 Task: Reply to email with the signature Connor Wood with the subject Thank you for a review from softage.10@softage.net with the message Thank you for submitting the proposal. We will review it and get back to you with our feedback within the next week. with BCC to softage.6@softage.net with an attached document Design_specifications.pdf
Action: Mouse moved to (1002, 166)
Screenshot: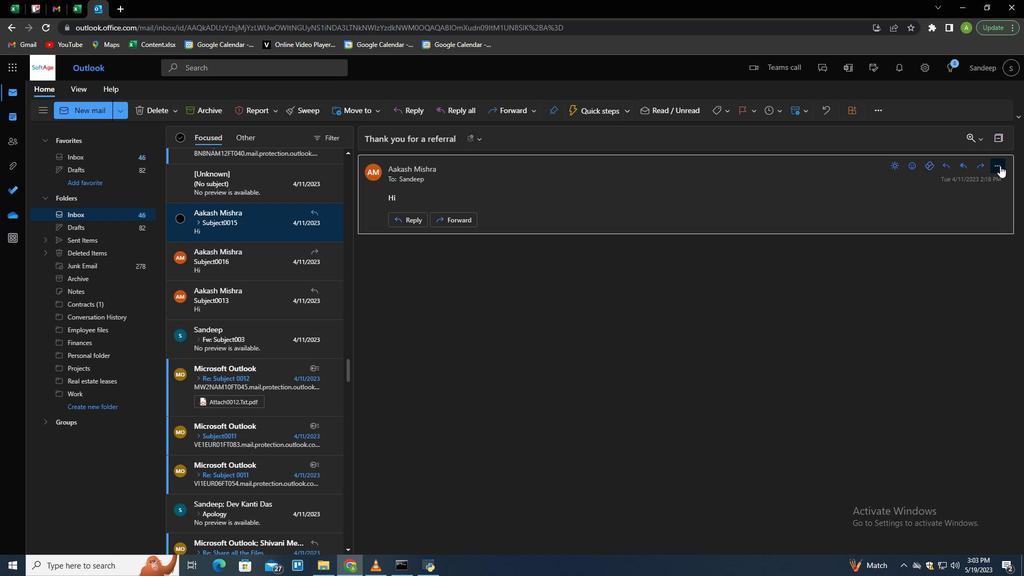 
Action: Mouse pressed left at (1002, 166)
Screenshot: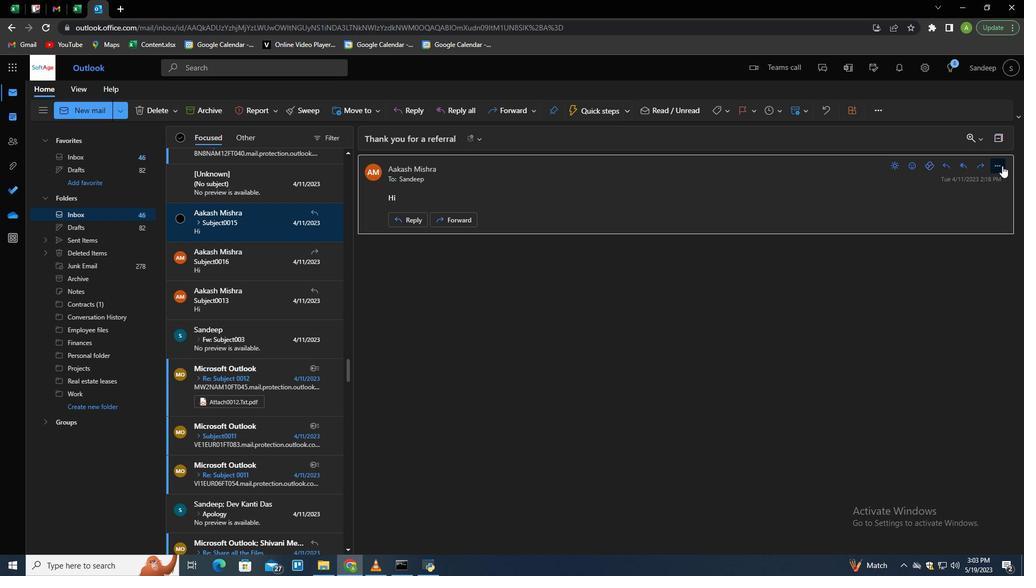 
Action: Mouse moved to (949, 178)
Screenshot: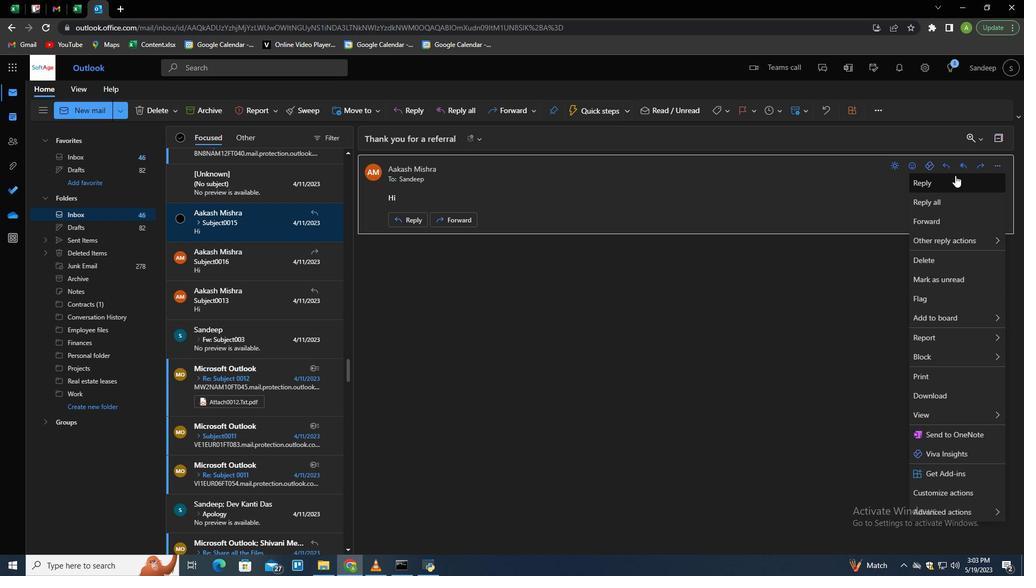 
Action: Mouse pressed left at (949, 178)
Screenshot: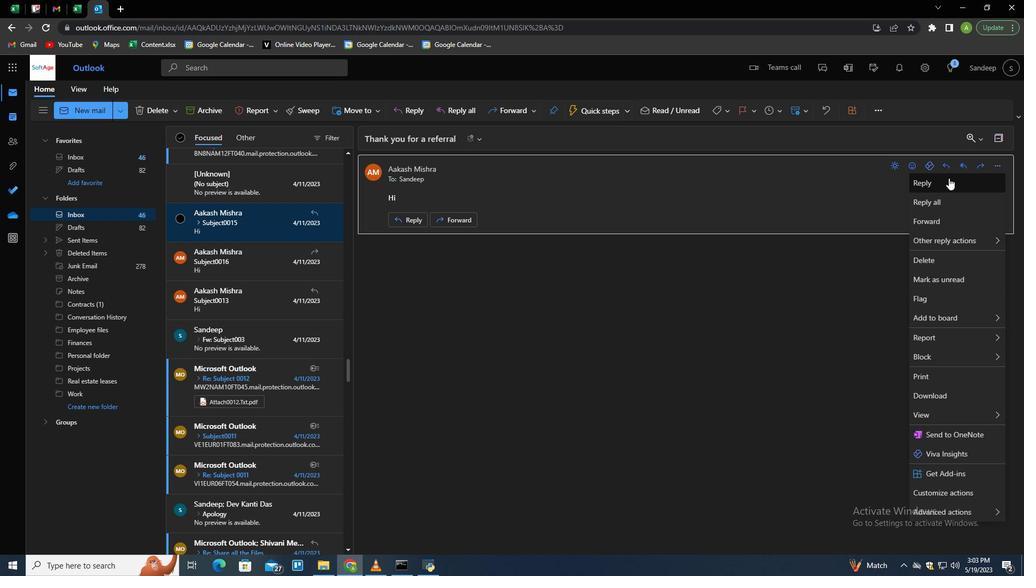 
Action: Mouse moved to (374, 301)
Screenshot: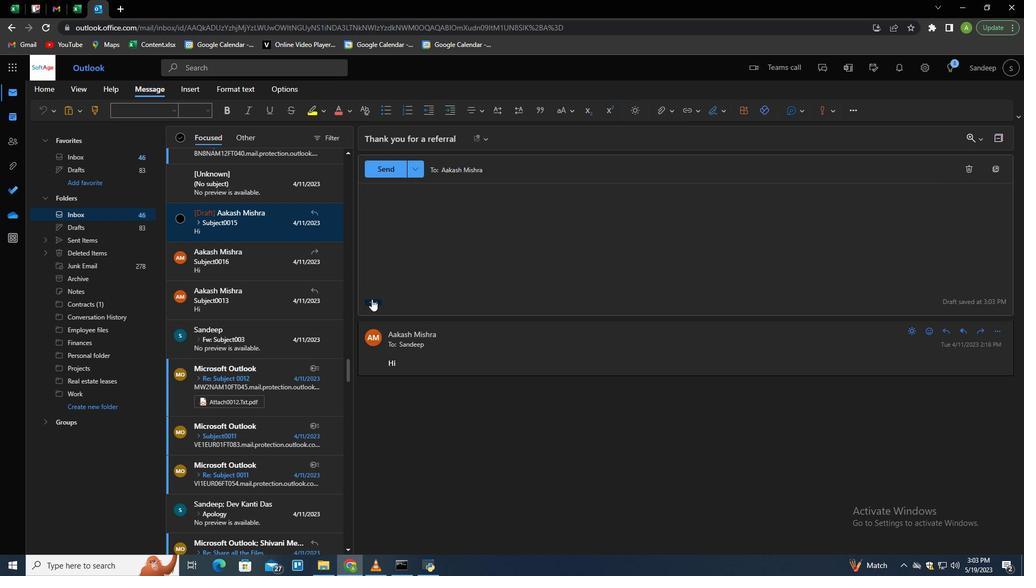 
Action: Mouse pressed left at (374, 301)
Screenshot: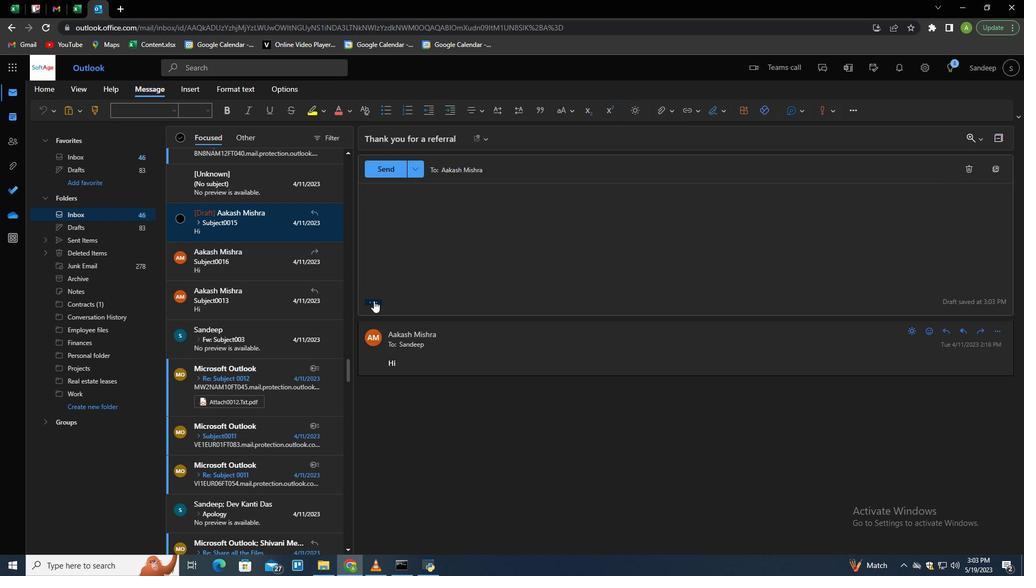 
Action: Mouse moved to (717, 116)
Screenshot: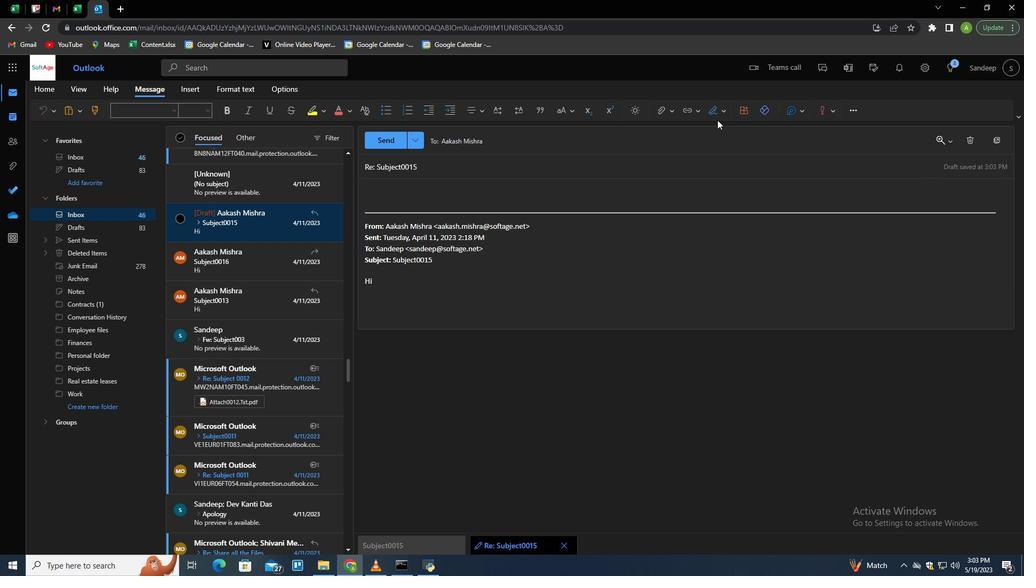 
Action: Mouse pressed left at (717, 116)
Screenshot: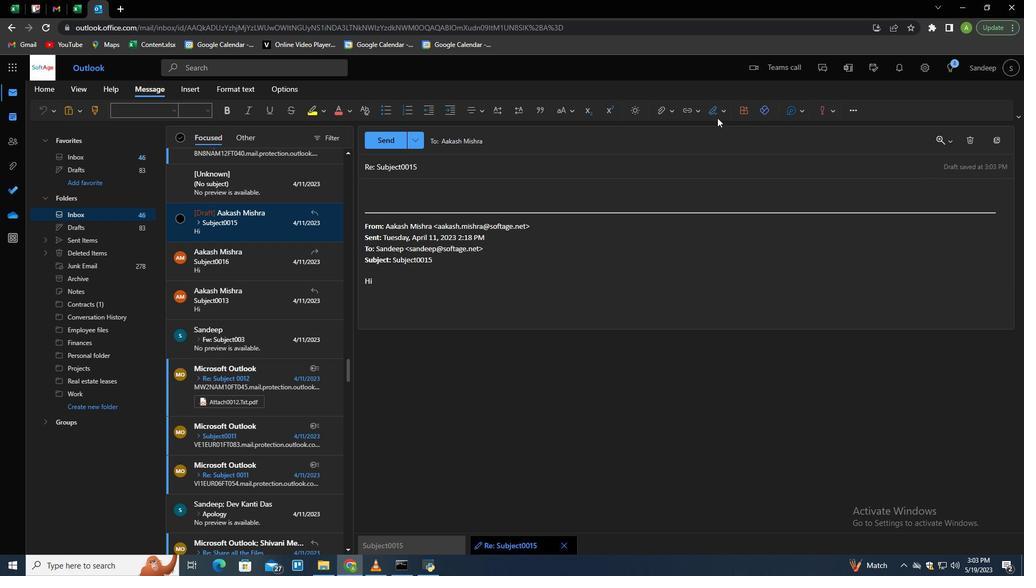
Action: Mouse moved to (700, 153)
Screenshot: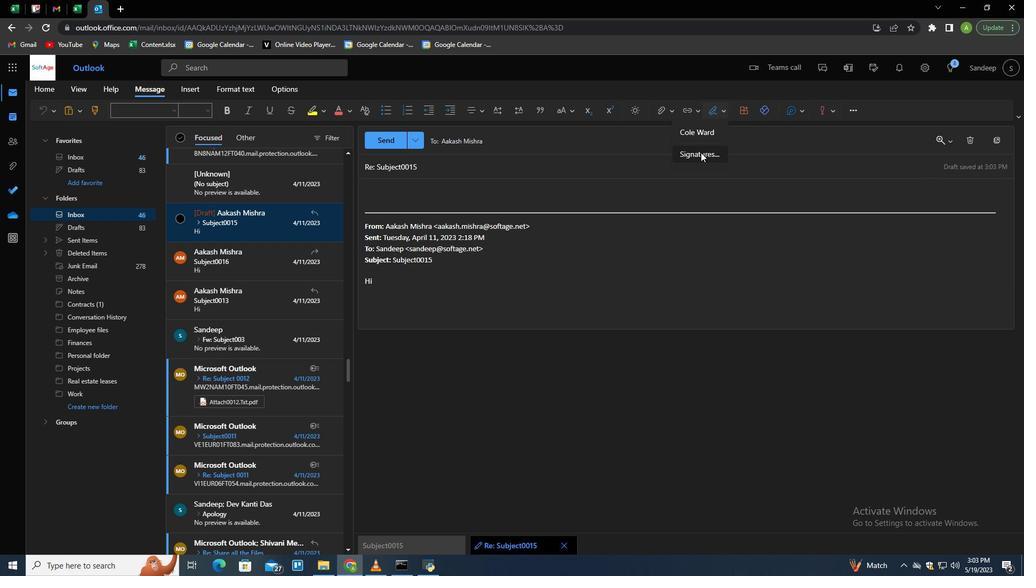 
Action: Mouse pressed left at (700, 153)
Screenshot: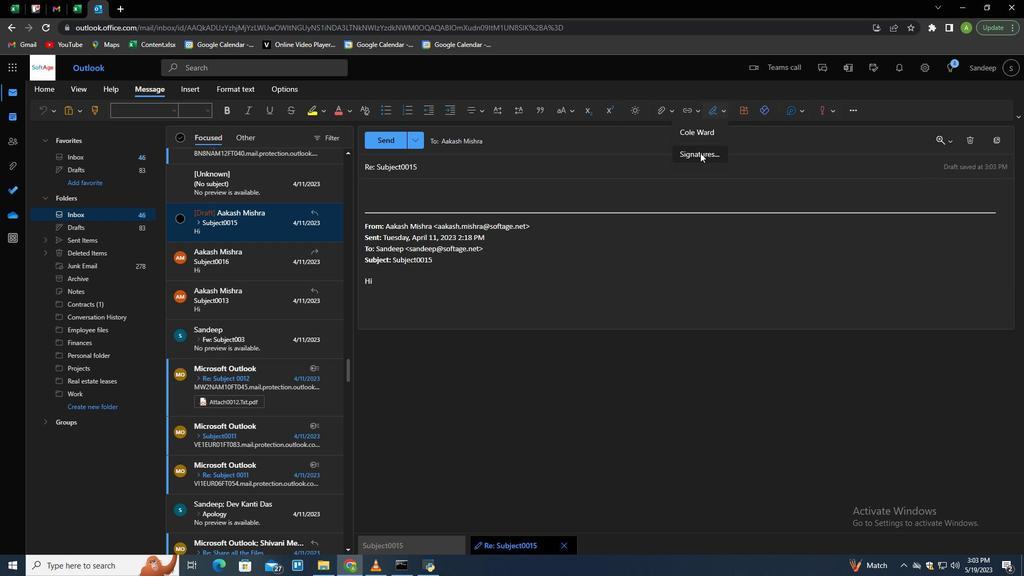 
Action: Mouse moved to (718, 190)
Screenshot: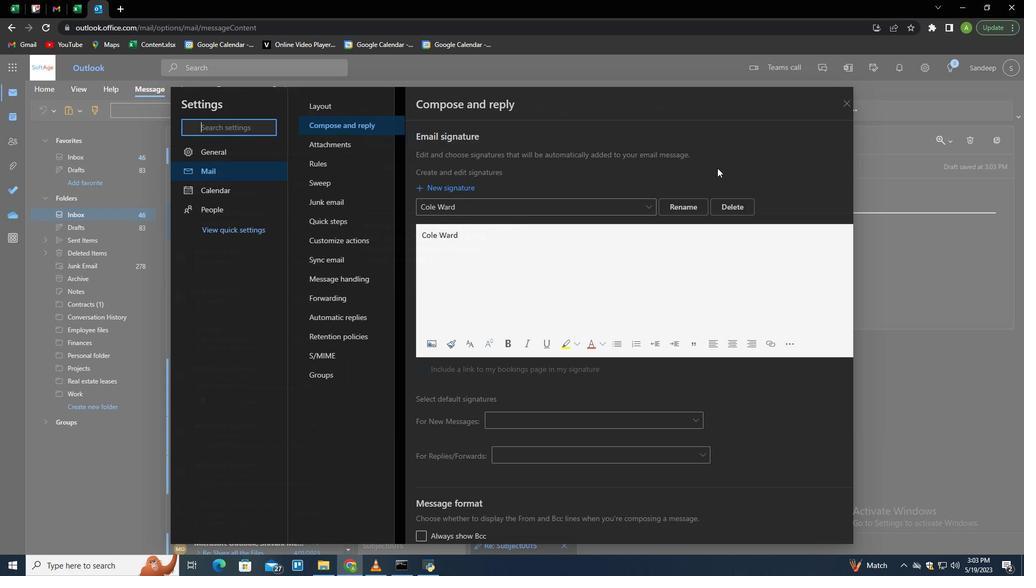 
Action: Mouse pressed left at (718, 190)
Screenshot: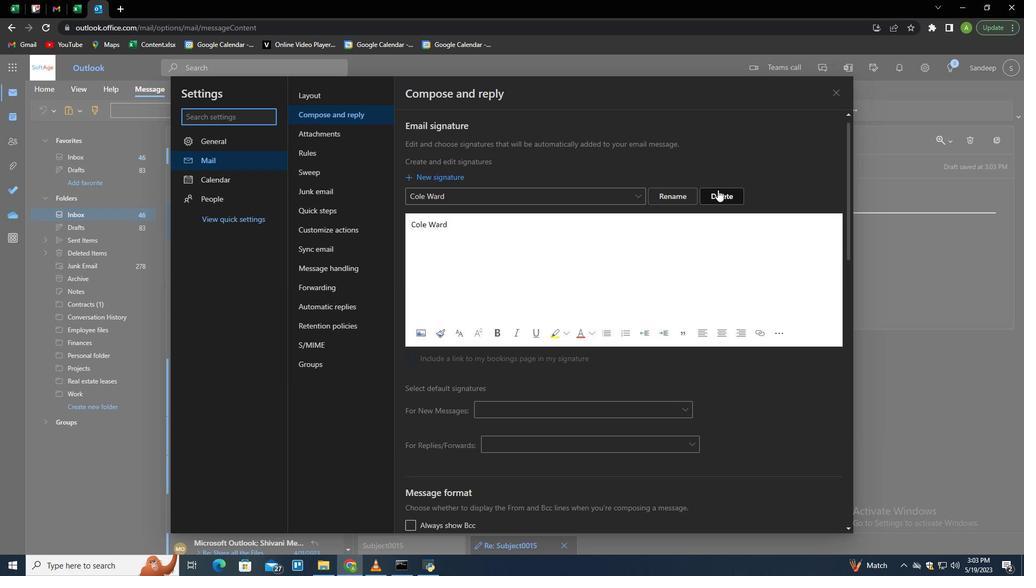 
Action: Mouse moved to (709, 196)
Screenshot: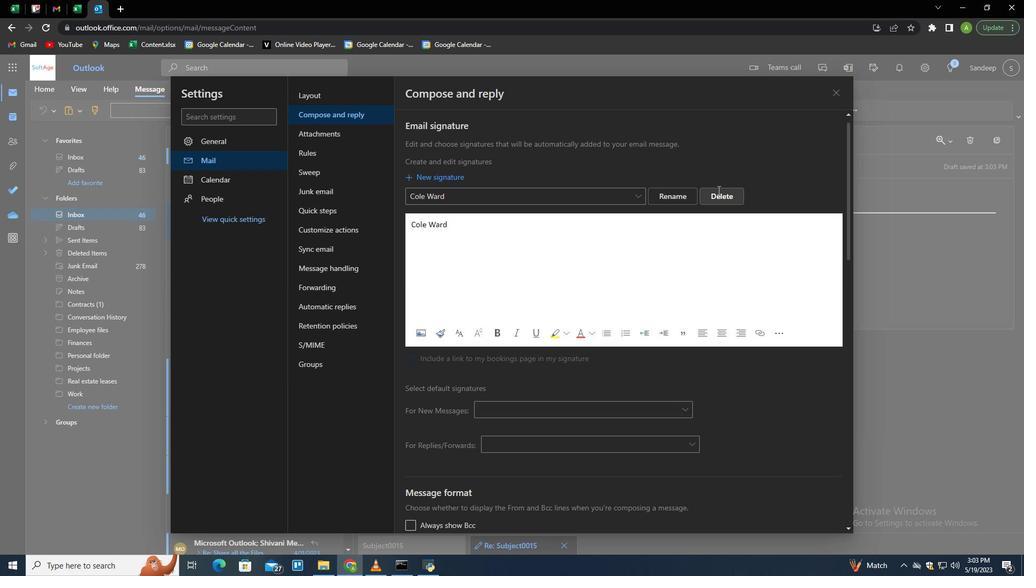 
Action: Mouse pressed left at (709, 196)
Screenshot: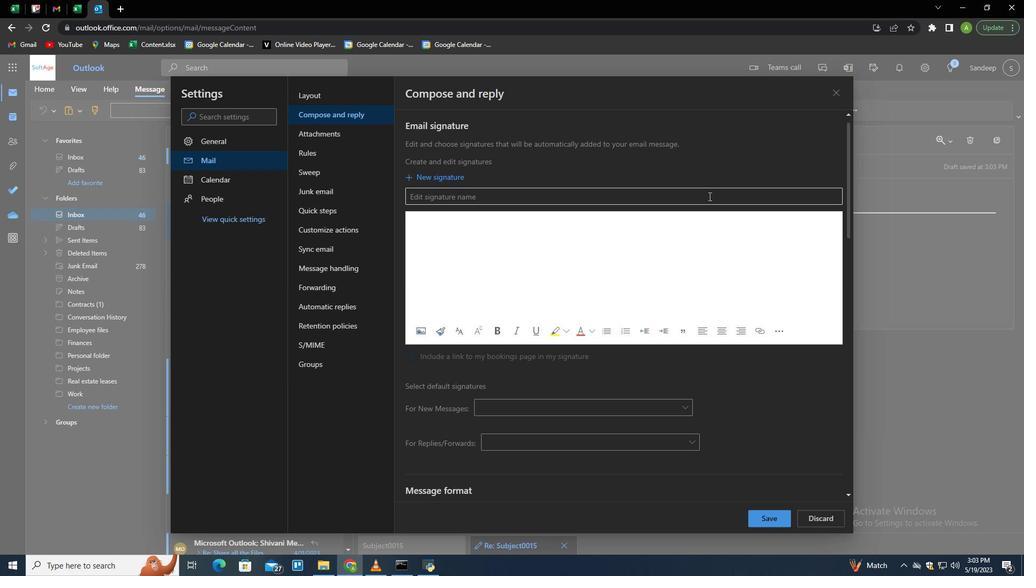 
Action: Key pressed <Key.shift>Connor<Key.space><Key.shift>Wood<Key.tab><Key.shift>Connor<Key.space><Key.shift>Wood<Key.space>
Screenshot: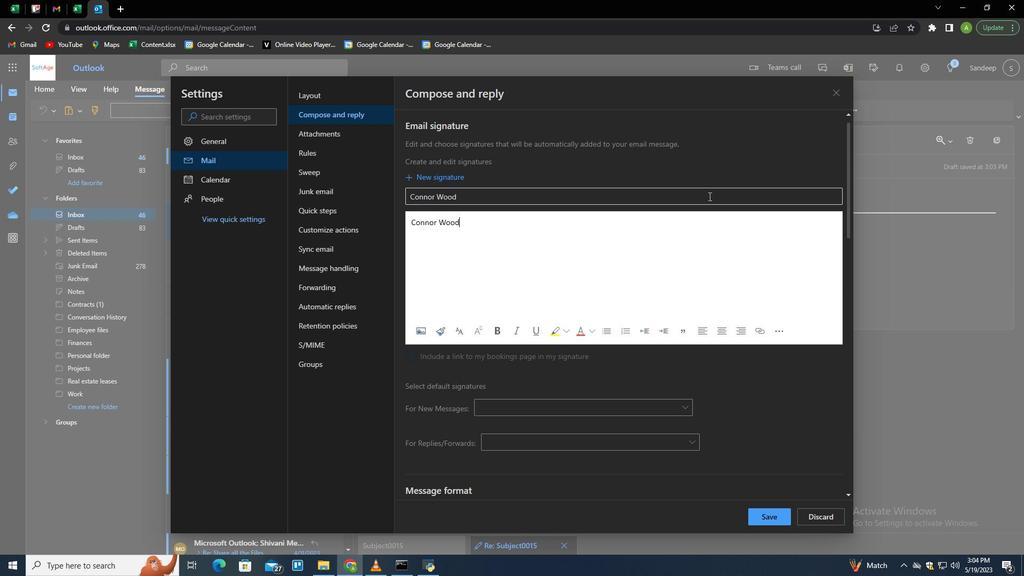 
Action: Mouse moved to (776, 513)
Screenshot: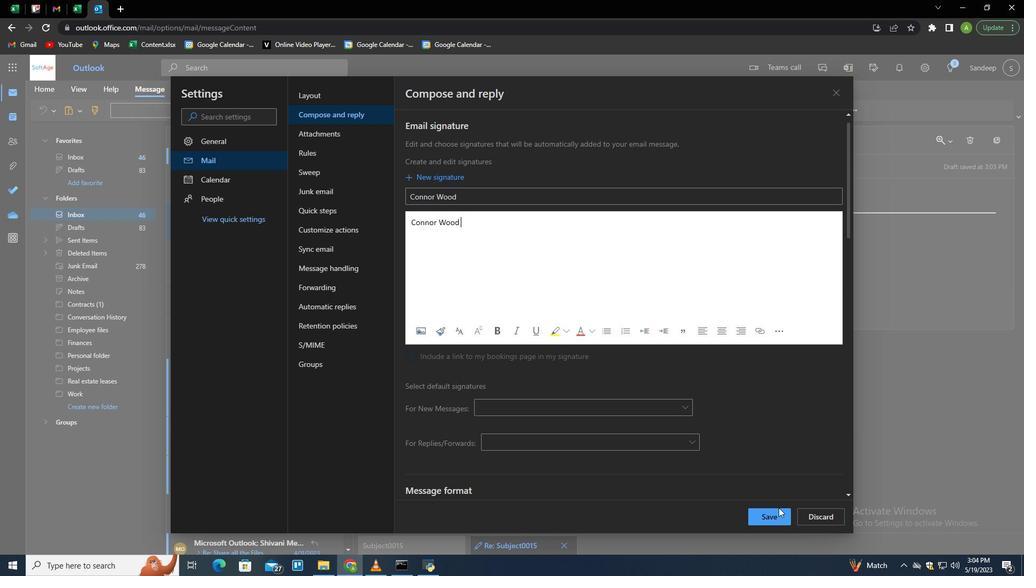 
Action: Mouse pressed left at (776, 513)
Screenshot: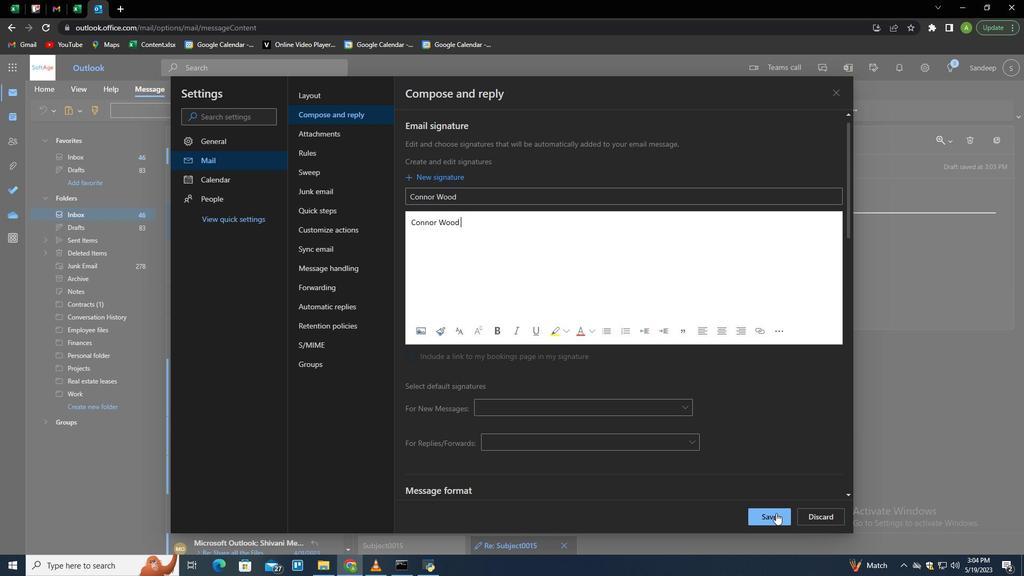 
Action: Mouse moved to (927, 281)
Screenshot: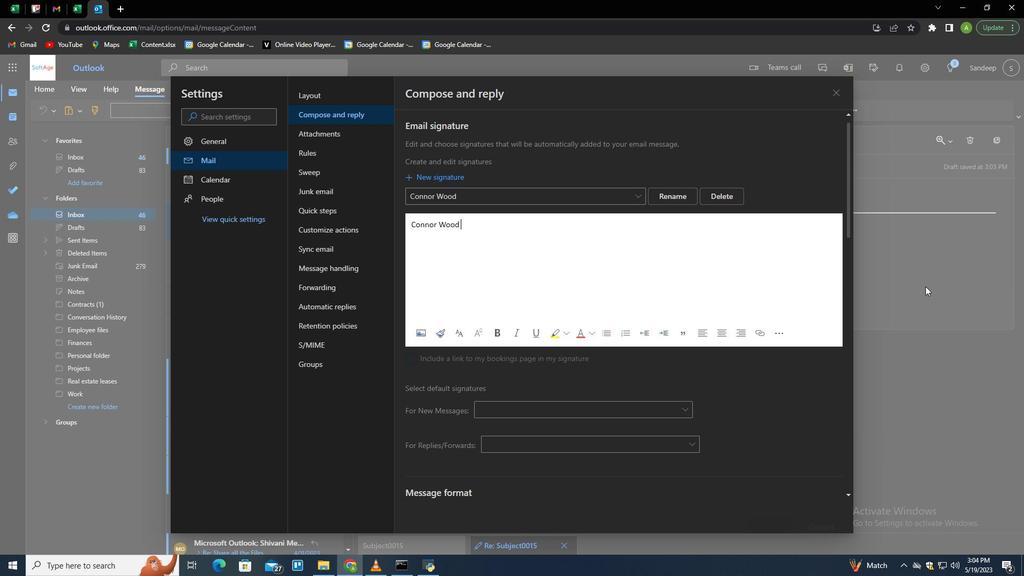 
Action: Mouse pressed left at (927, 281)
Screenshot: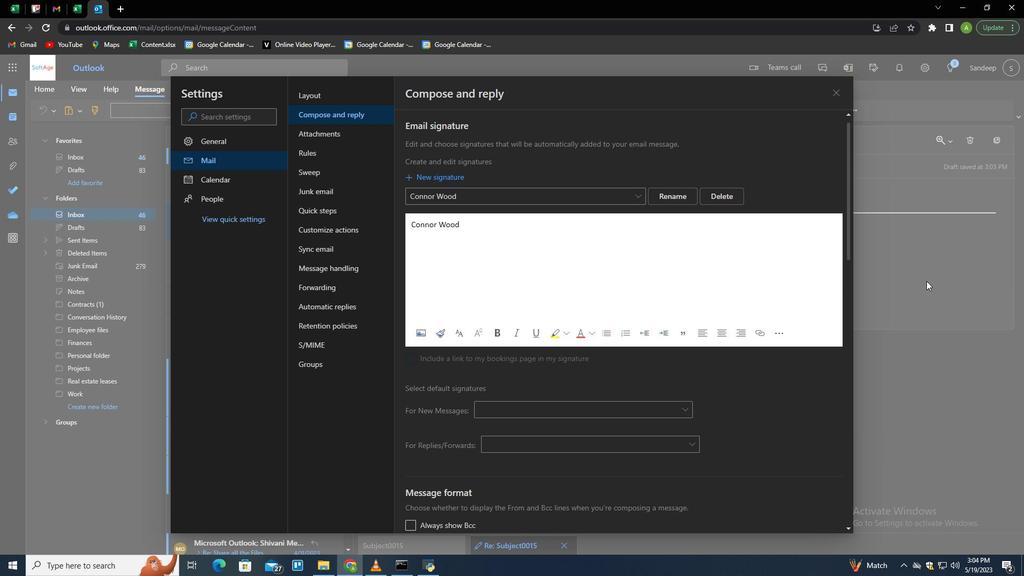 
Action: Mouse moved to (721, 114)
Screenshot: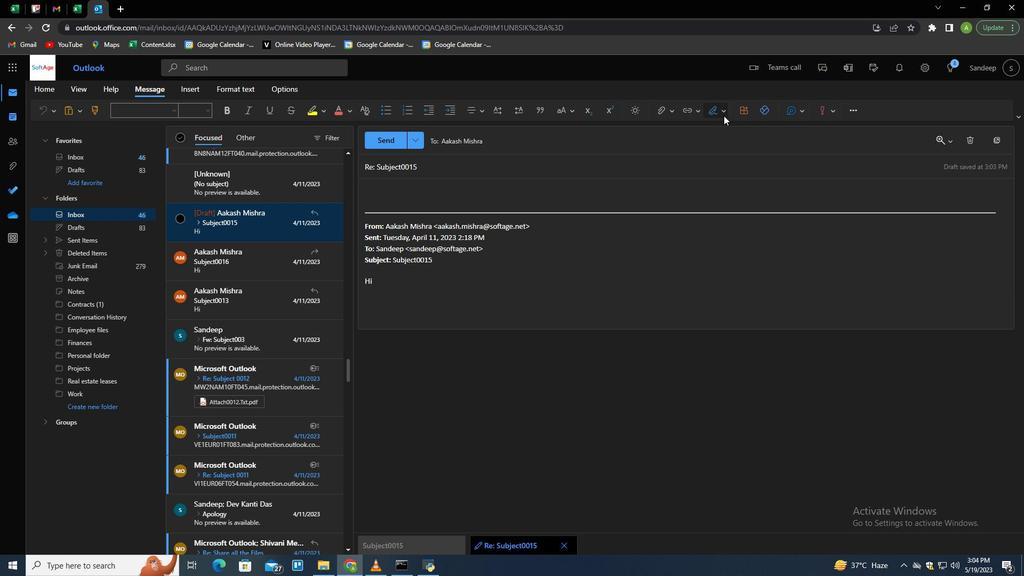 
Action: Mouse pressed left at (721, 114)
Screenshot: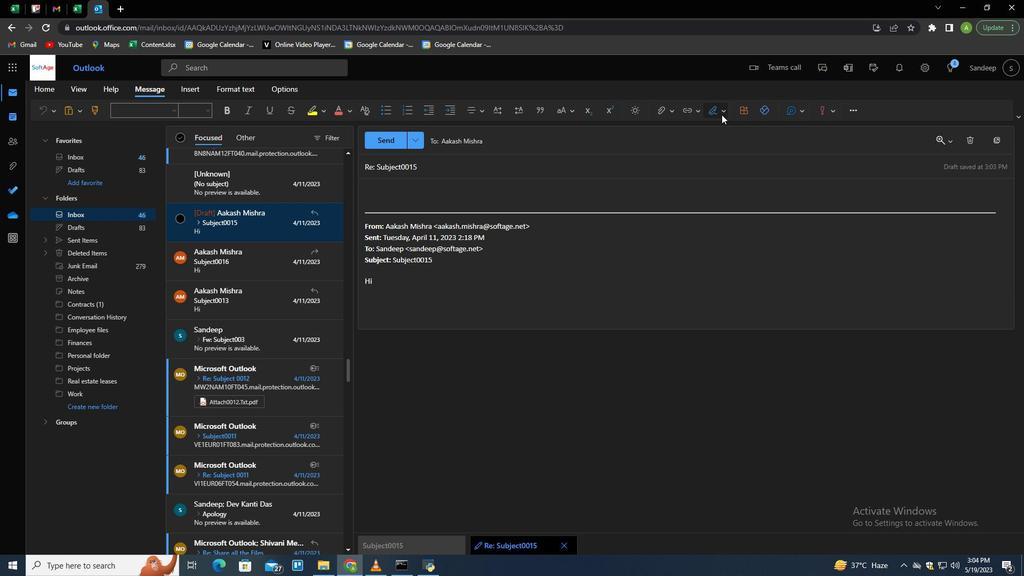 
Action: Mouse moved to (702, 134)
Screenshot: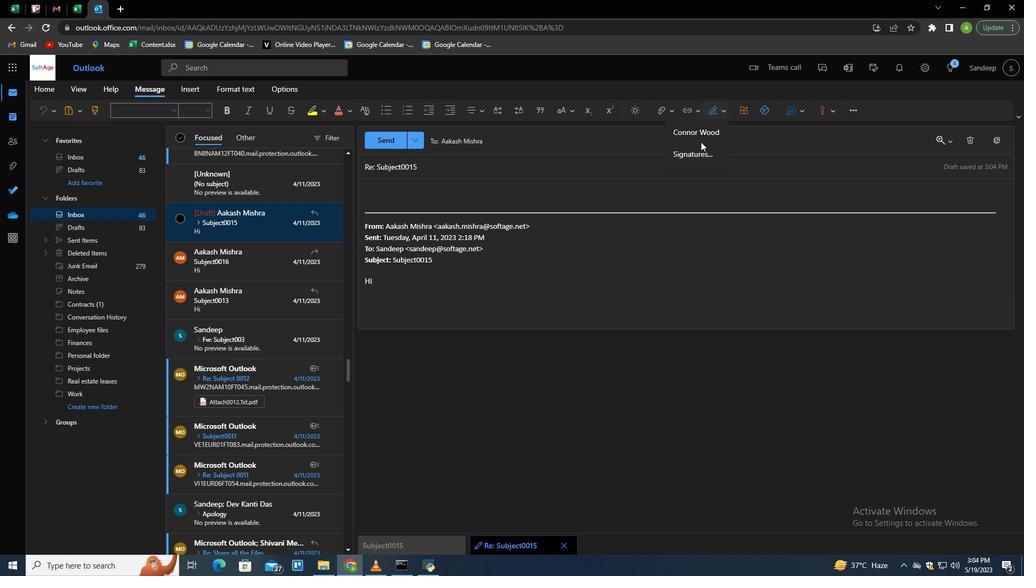
Action: Mouse pressed left at (702, 134)
Screenshot: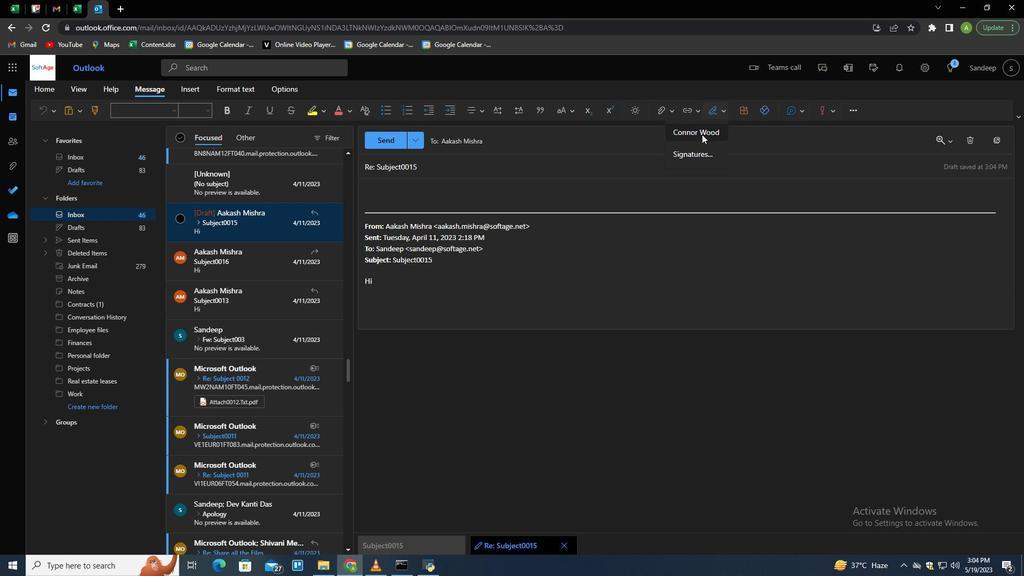 
Action: Mouse moved to (376, 171)
Screenshot: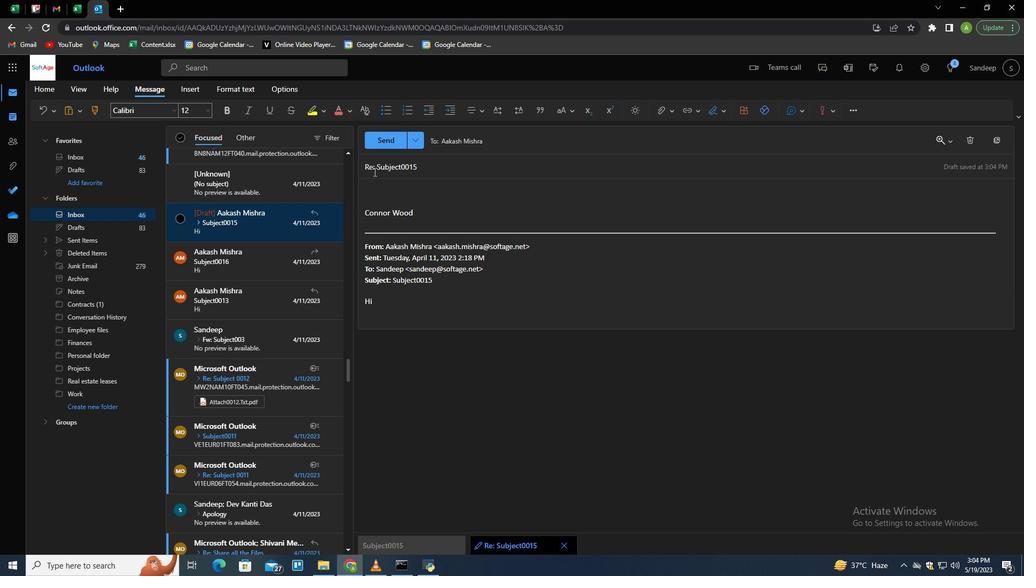 
Action: Mouse pressed left at (376, 171)
Screenshot: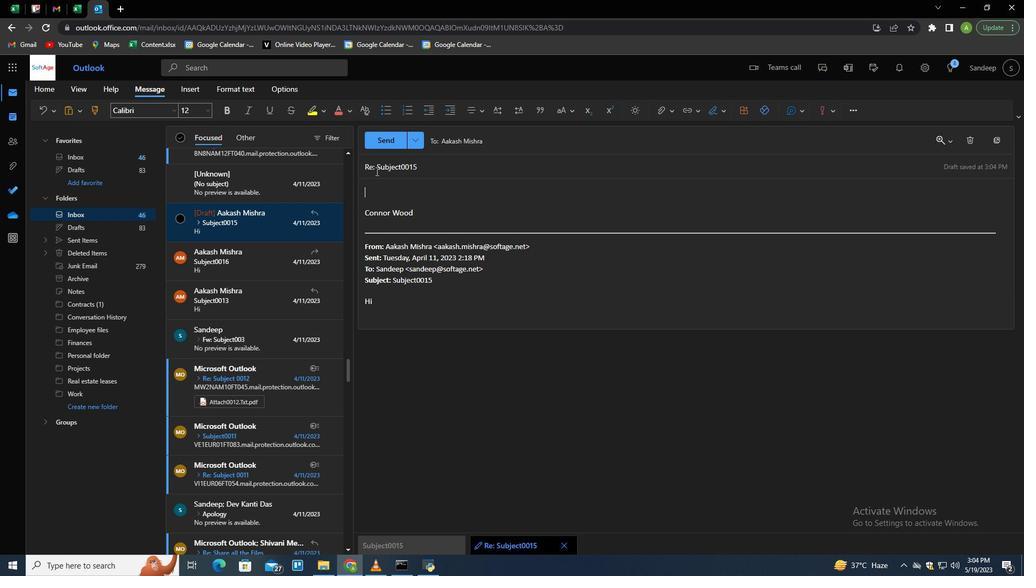 
Action: Mouse moved to (457, 180)
Screenshot: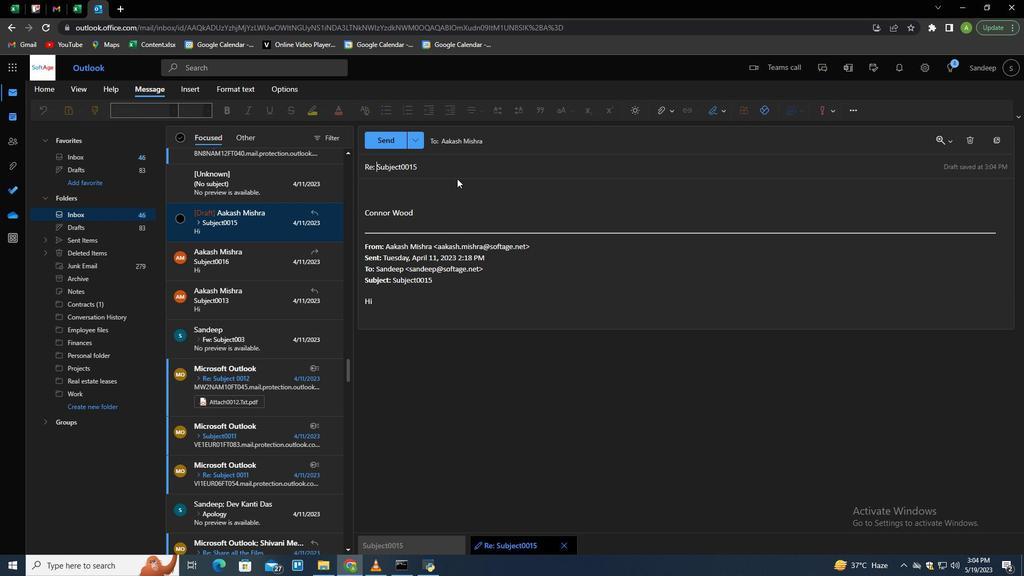 
Action: Key pressed <Key.shift_r><Key.end><Key.shift><Key.shift><Key.shift><Key.shift><Key.shift><Key.shift><Key.shift><Key.shift><Key.shift><Key.shift><Key.shift><Key.shift><Key.shift><Key.shift><Key.shift><Key.shift><Key.shift><Key.shift><Key.shift><Key.shift><Key.shift><Key.shift><Key.shift><Key.shift><Key.shift><Key.shift><Key.shift><Key.shift><Key.shift><Key.shift><Key.shift><Key.shift><Key.shift><Key.shift><Key.shift><Key.shift><Key.shift><Key.shift><Key.shift><Key.shift><Key.shift><Key.shift><Key.shift><Key.shift><Key.shift><Key.shift><Key.shift><Key.shift><Key.shift><Key.shift><Key.shift><Key.shift><Key.shift><Key.shift><Key.shift><Key.shift><Key.shift><Key.shift><Key.shift><Key.shift><Key.shift><Key.shift><Key.shift><Key.shift><Key.shift>Thank<Key.space>you<Key.space>for<Key.space>a<Key.space>review<Key.tab><Key.shift>Thank<Key.space>you<Key.space>for<Key.space>submitiin<Key.backspace><Key.backspace><Key.backspace>ting<Key.space>the<Key.space>proposal.<Key.space><Key.shift>We<Key.space>will<Key.space>review<Key.space>it<Key.space>and<Key.space>gr<Key.backspace>et<Key.space>back<Key.space>to<Key.space>you<Key.space>with<Key.space>our<Key.space>feedback<Key.space>with<Key.space><Key.backspace>in<Key.space>the<Key.space>next<Key.space>weel<Key.backspace>k.
Screenshot: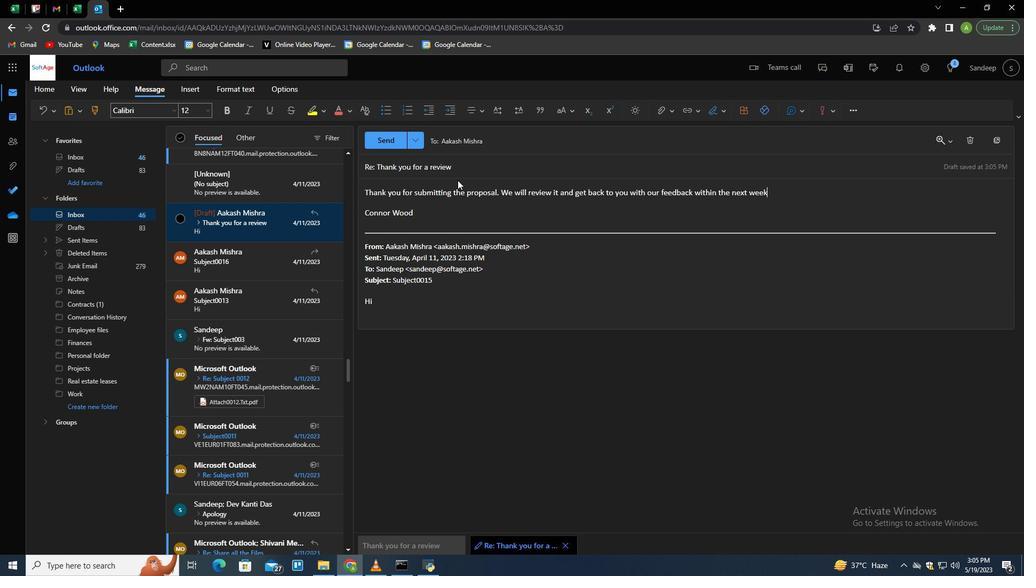 
Action: Mouse moved to (491, 144)
Screenshot: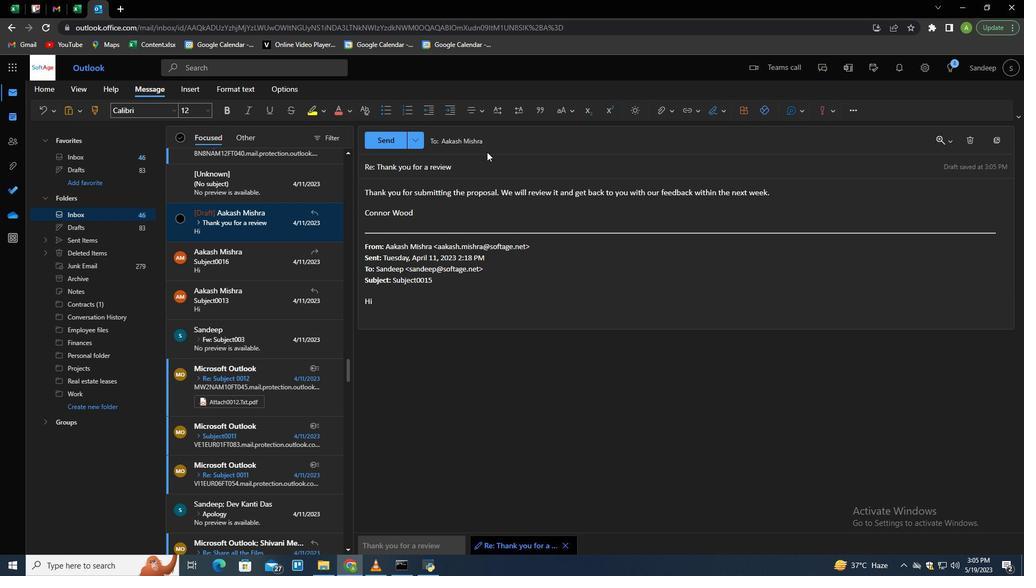 
Action: Mouse pressed left at (491, 144)
Screenshot: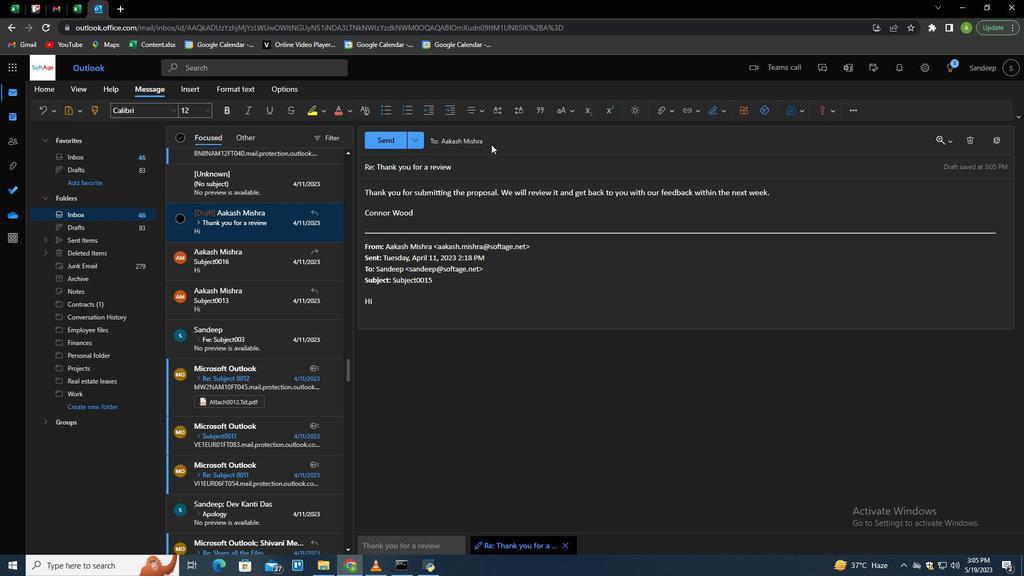 
Action: Mouse moved to (1002, 171)
Screenshot: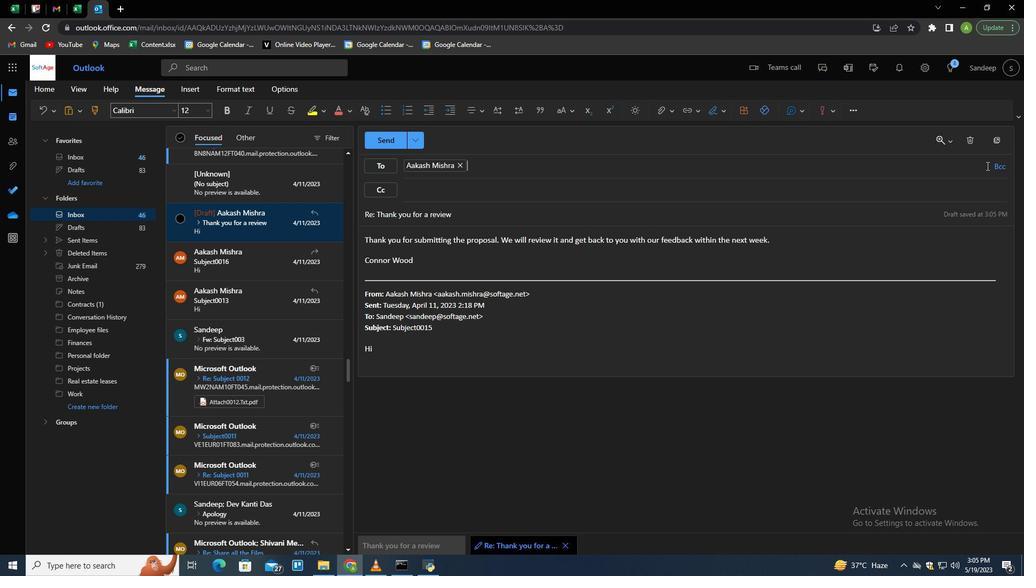 
Action: Mouse pressed left at (1002, 171)
Screenshot: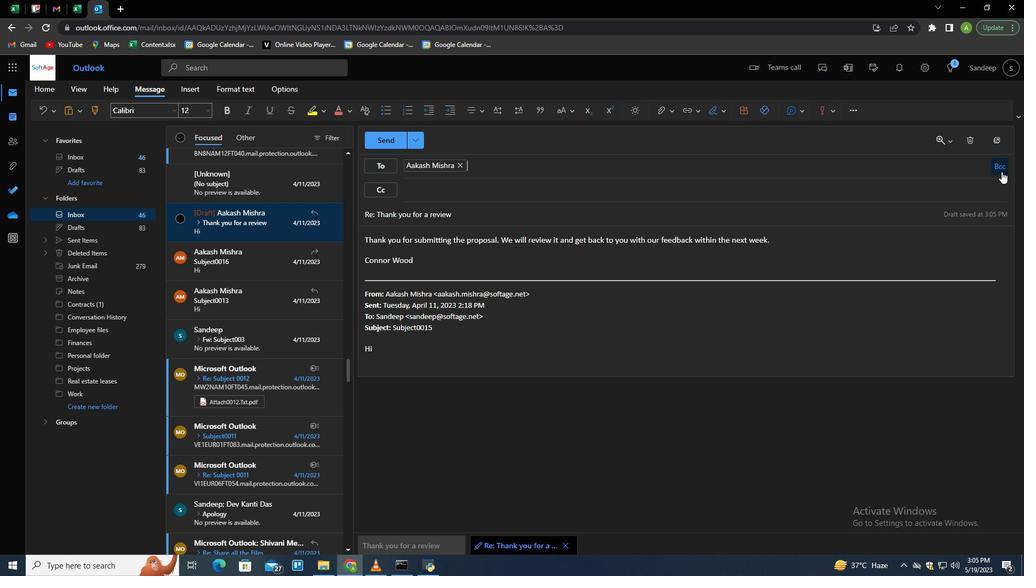 
Action: Mouse moved to (519, 217)
Screenshot: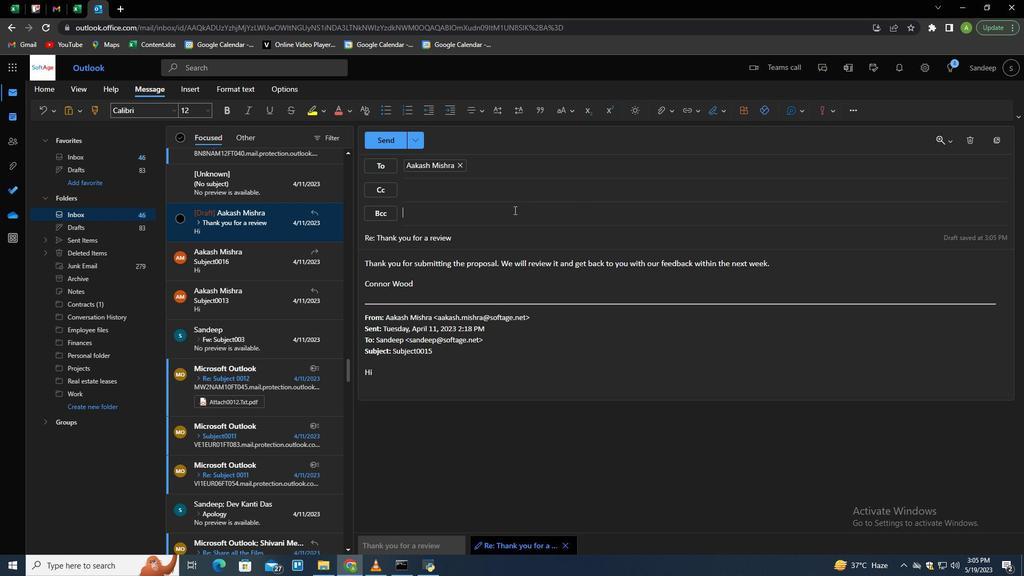 
Action: Mouse pressed left at (519, 217)
Screenshot: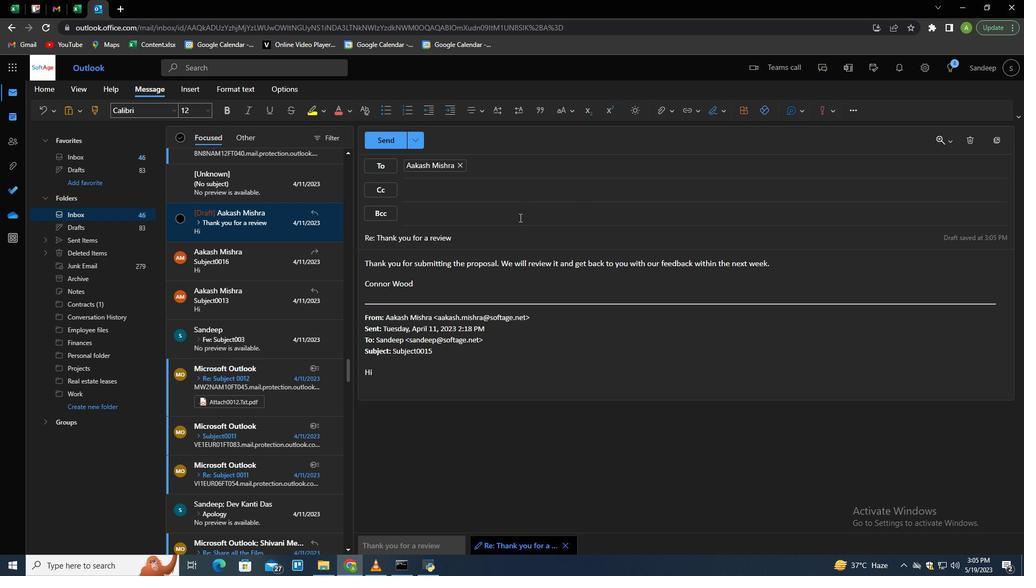 
Action: Key pressed softage.6<Key.shift>@softage.nt<Key.backspace>et<Key.enter>
Screenshot: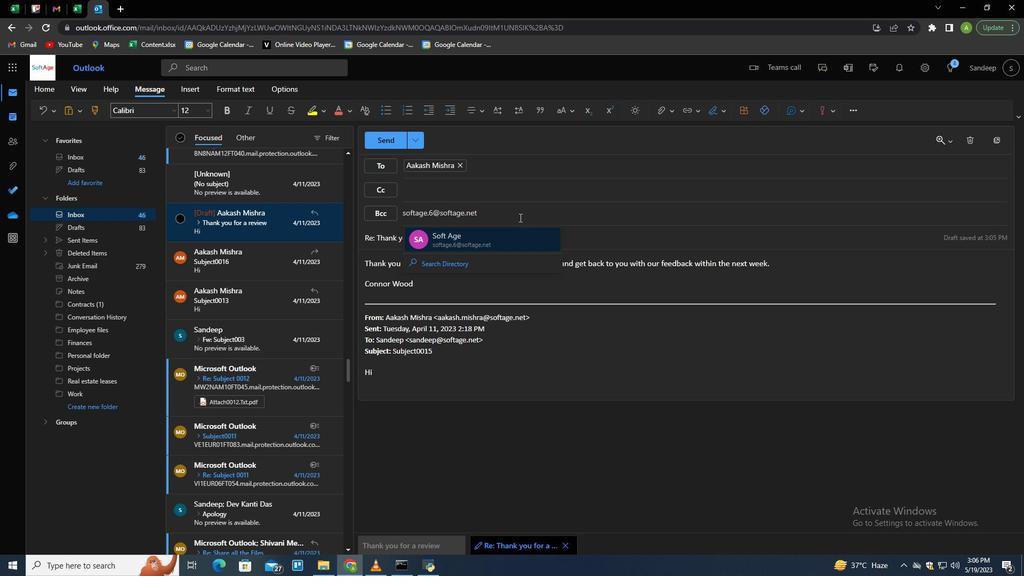 
Action: Mouse moved to (669, 106)
Screenshot: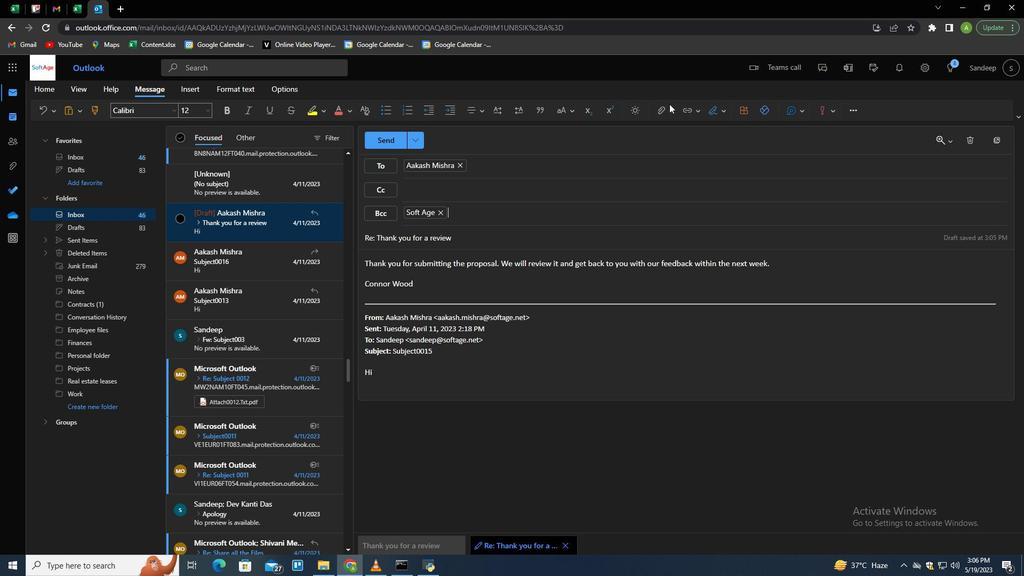 
Action: Mouse pressed left at (669, 106)
Screenshot: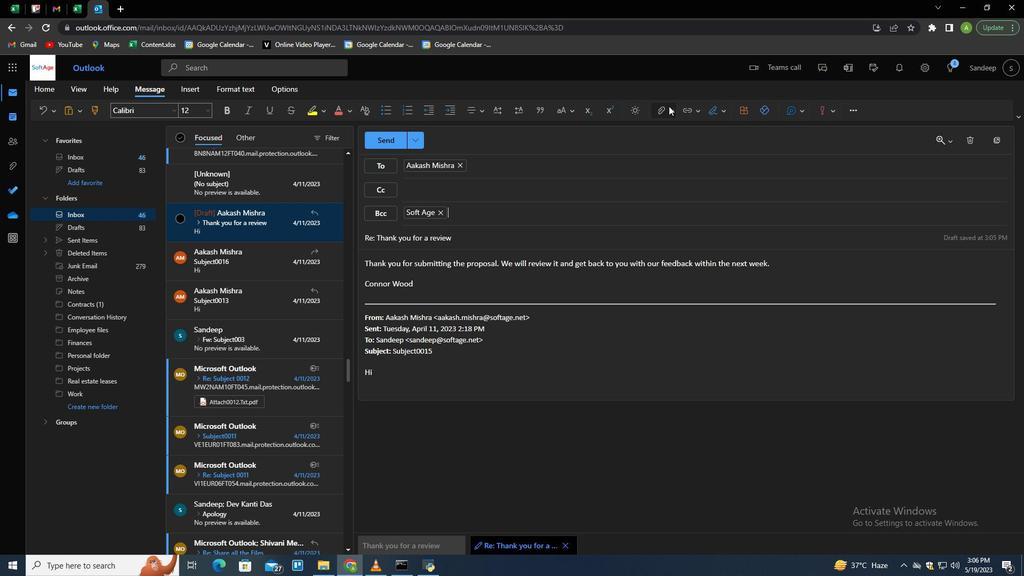 
Action: Mouse moved to (618, 130)
Screenshot: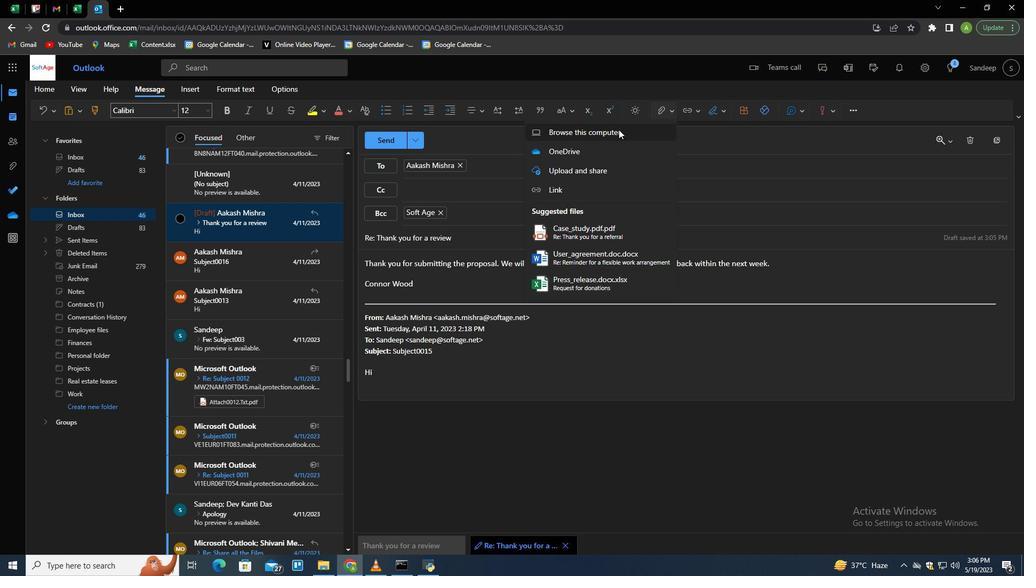 
Action: Mouse pressed left at (618, 130)
Screenshot: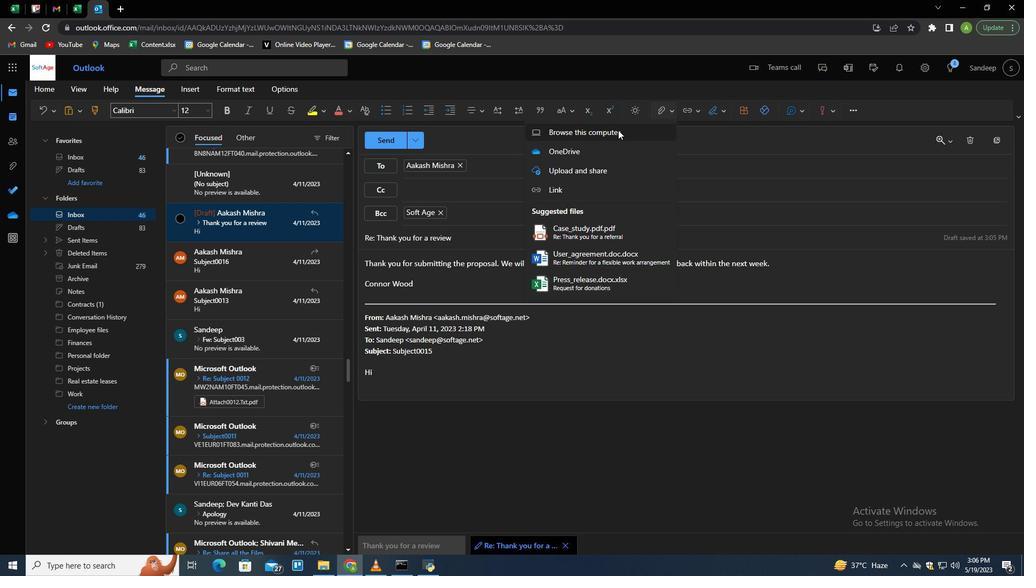
Action: Mouse moved to (164, 185)
Screenshot: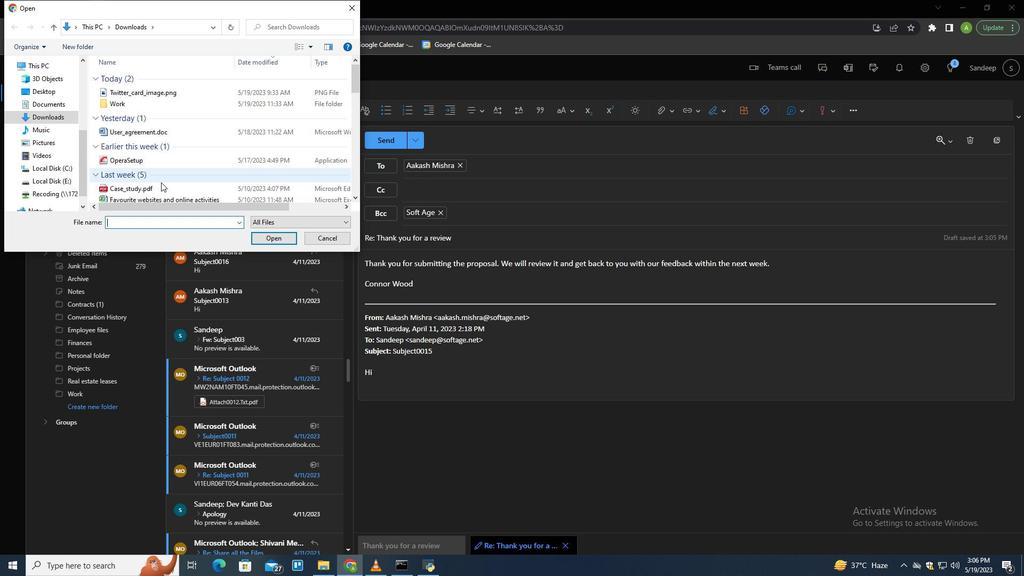
Action: Mouse pressed left at (164, 185)
Screenshot: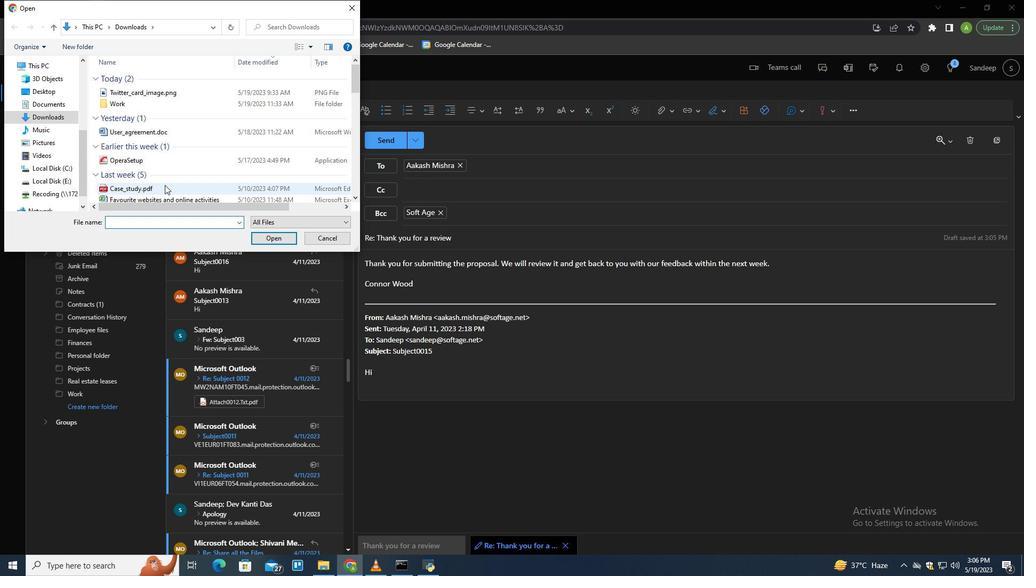 
Action: Mouse moved to (165, 184)
Screenshot: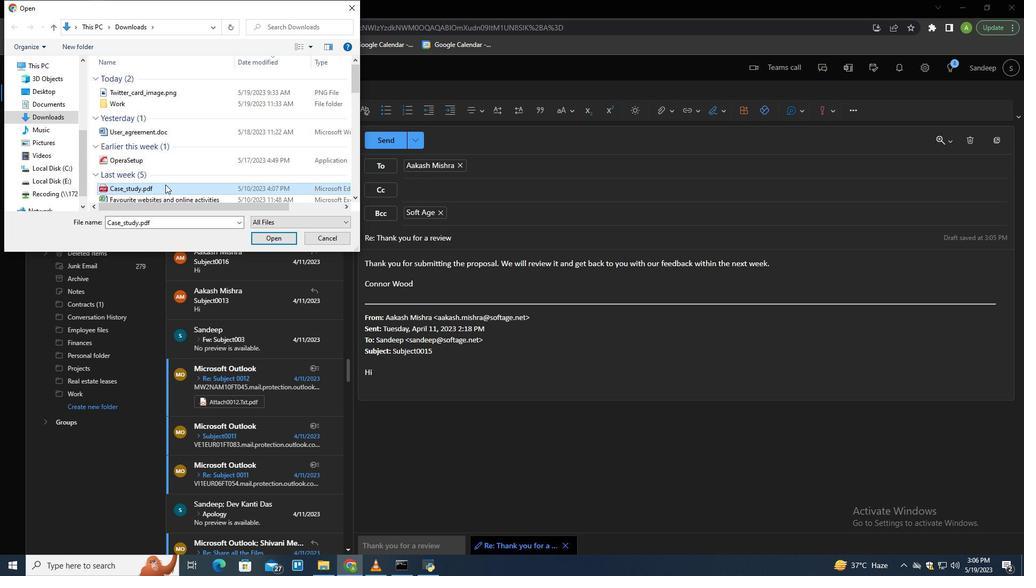 
Action: Key pressed <Key.f2>
Screenshot: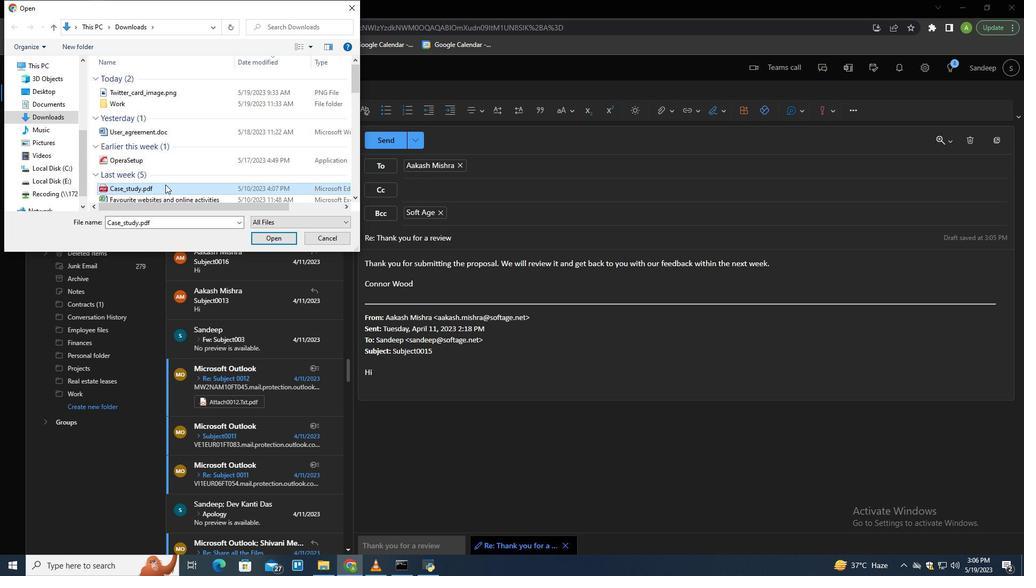 
Action: Mouse moved to (164, 184)
Screenshot: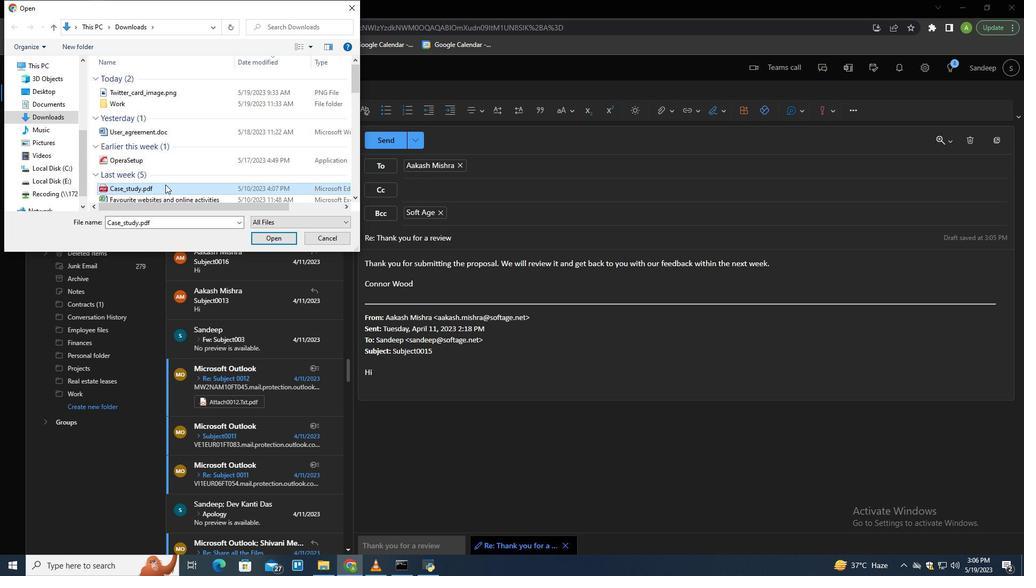 
Action: Key pressed <Key.shift>Design<Key.shift>_specifications.pdf
Screenshot: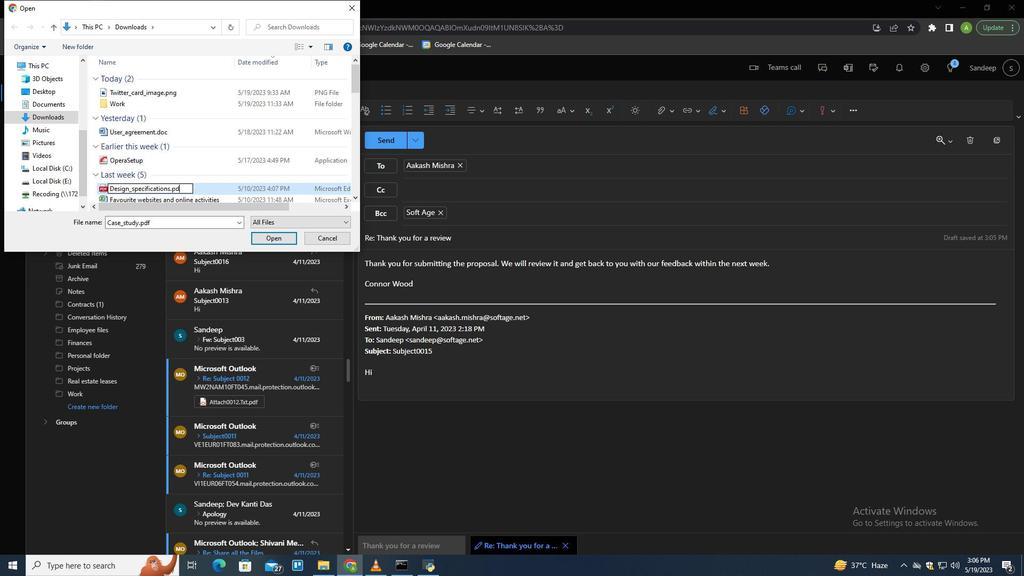
Action: Mouse moved to (215, 191)
Screenshot: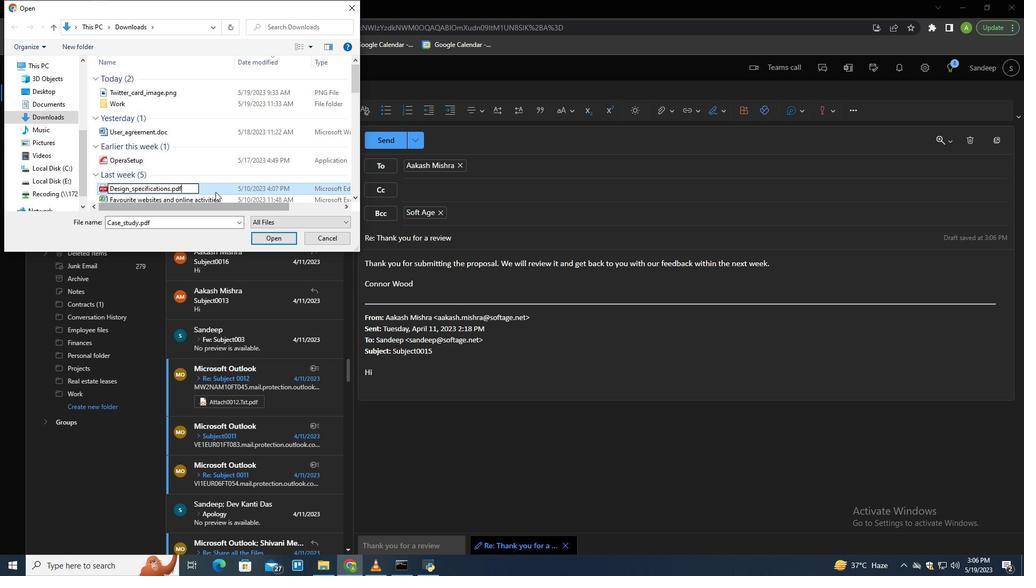
Action: Mouse pressed left at (215, 191)
Screenshot: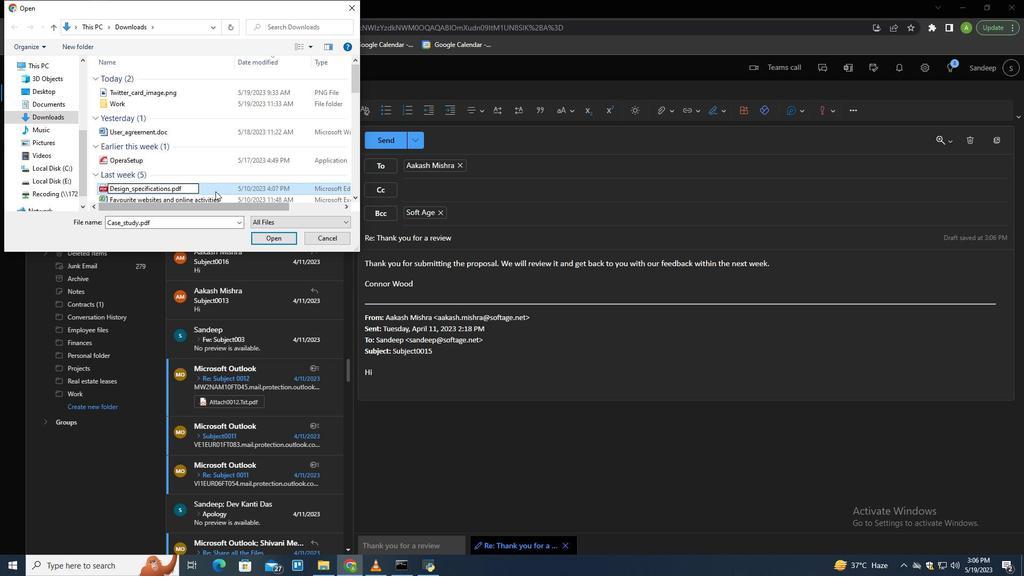 
Action: Mouse moved to (277, 238)
Screenshot: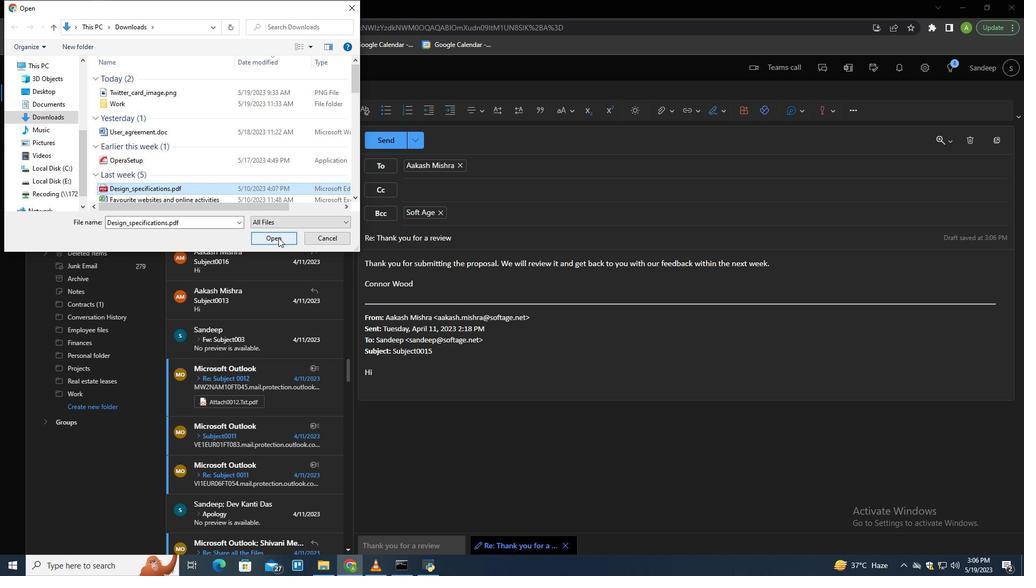 
Action: Mouse pressed left at (277, 238)
Screenshot: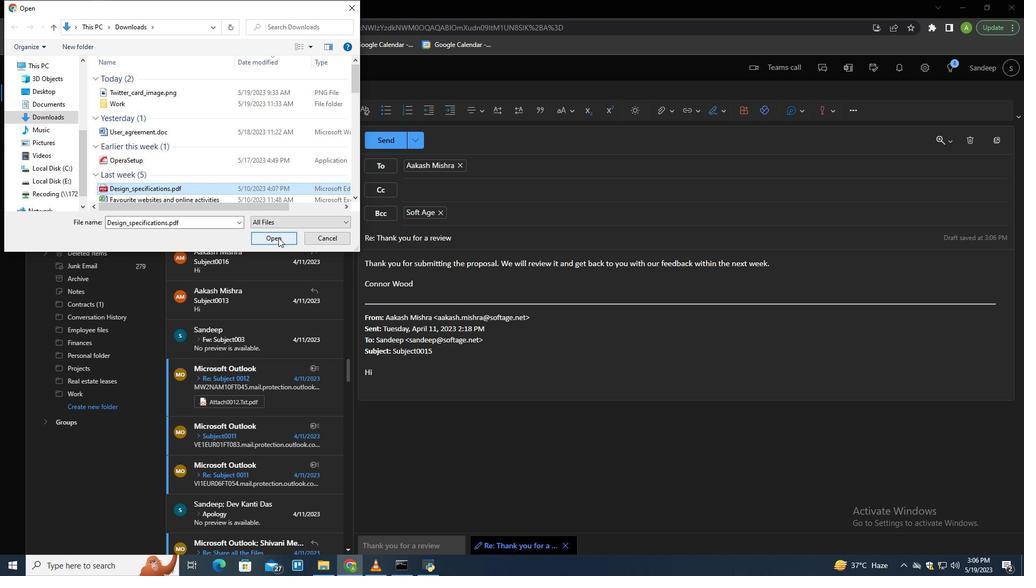 
Action: Mouse moved to (573, 316)
Screenshot: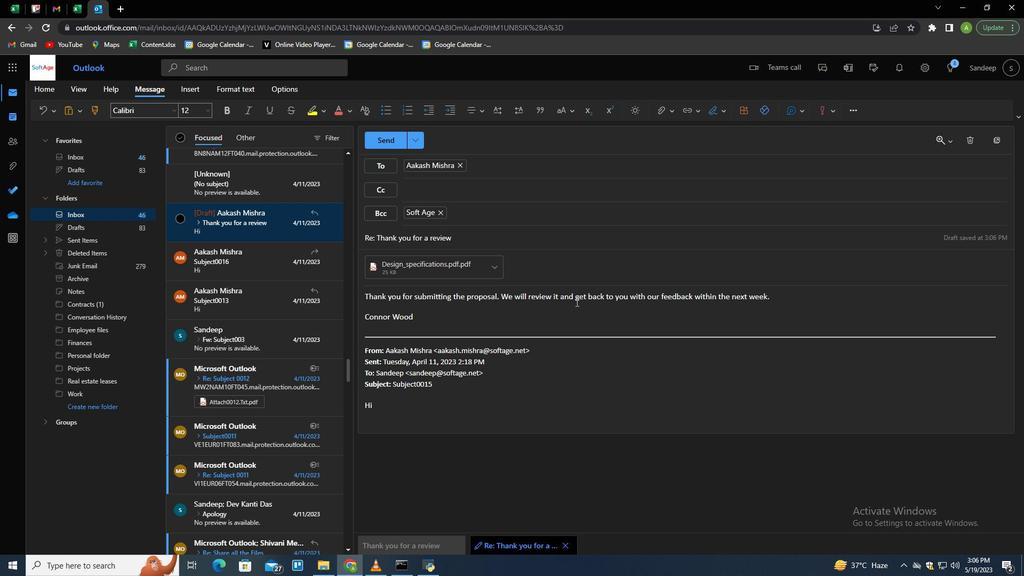 
Action: Mouse pressed left at (573, 316)
Screenshot: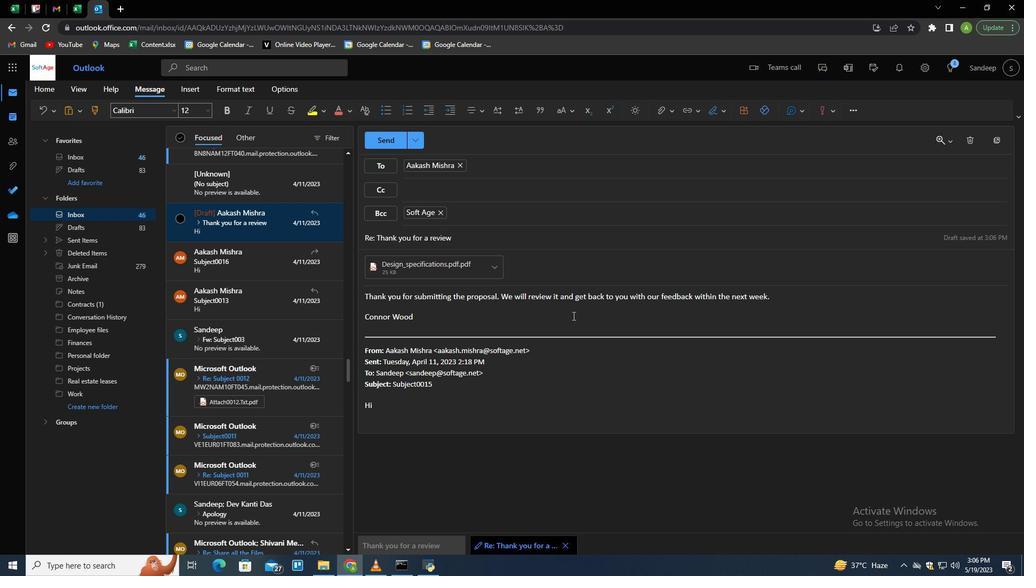 
Action: Mouse moved to (393, 137)
Screenshot: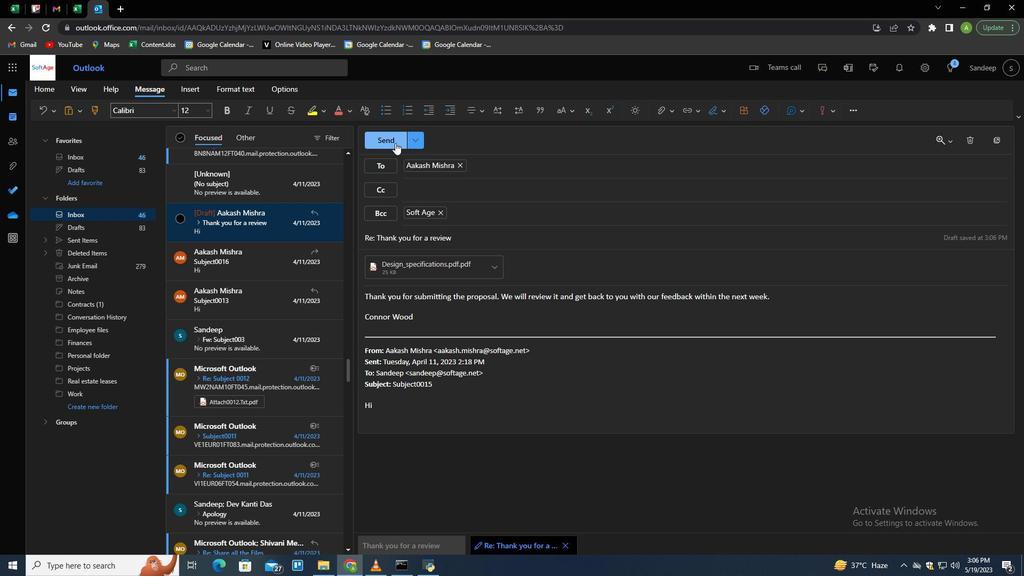 
Action: Mouse pressed left at (393, 137)
Screenshot: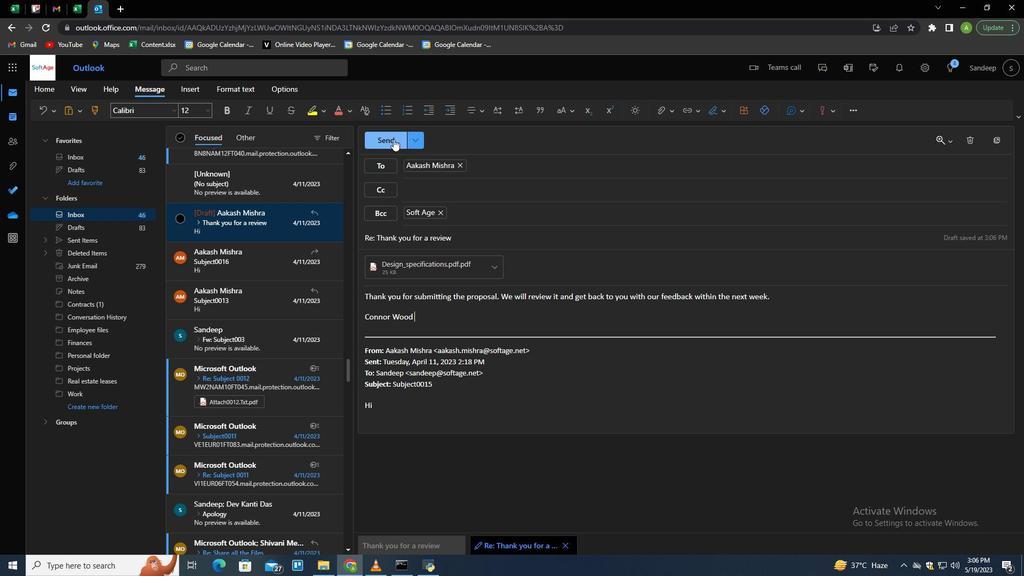 
Action: Mouse moved to (476, 207)
Screenshot: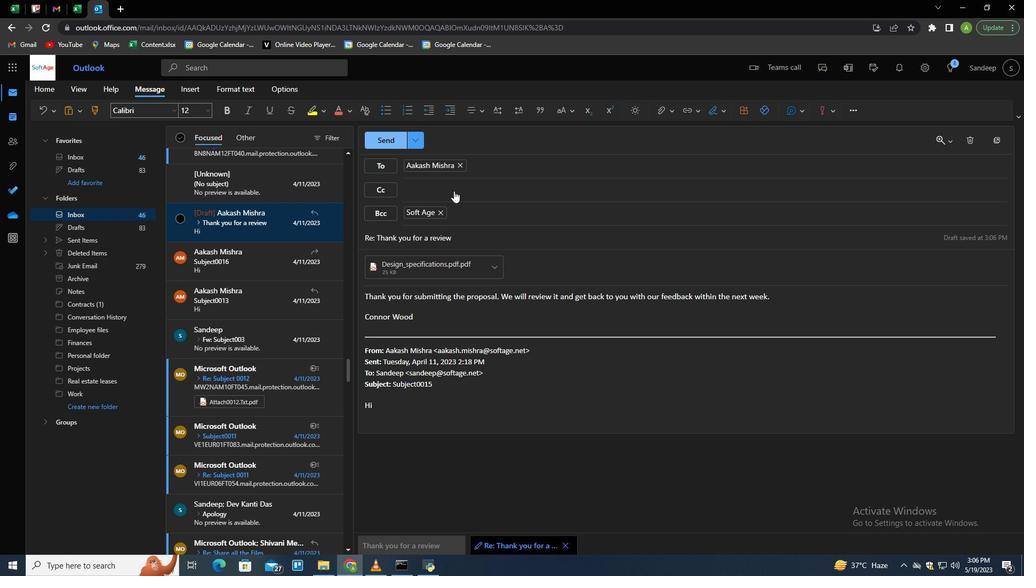 
